 Task: Set the default behavior for pop-ups and redirects content to "Don't allow sites to send pop-ups or use redirects".
Action: Mouse moved to (1102, 27)
Screenshot: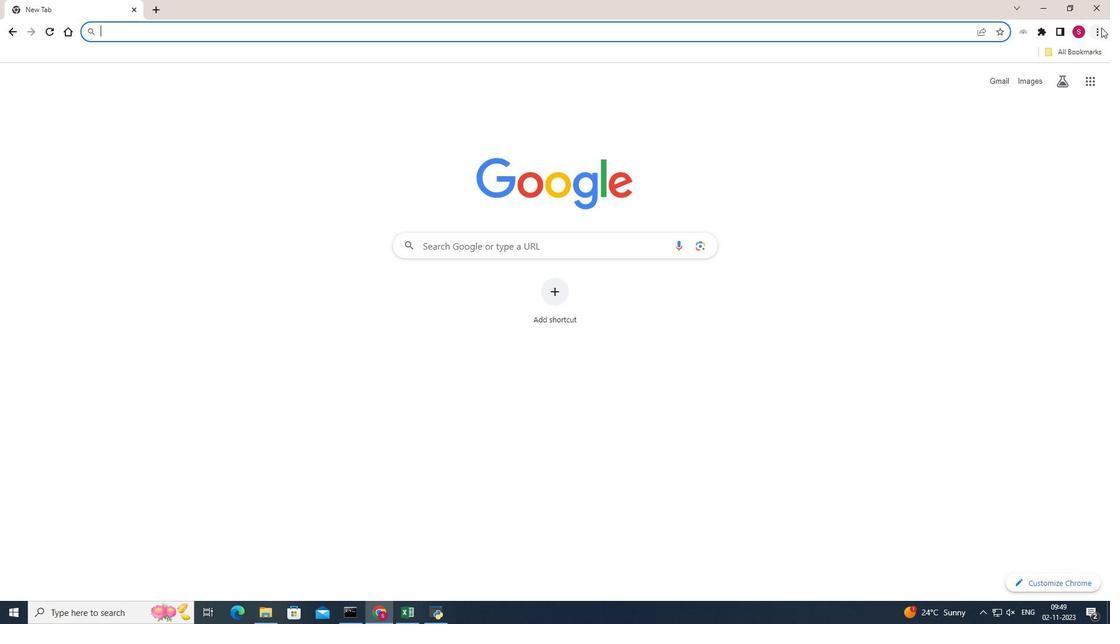
Action: Mouse pressed left at (1102, 27)
Screenshot: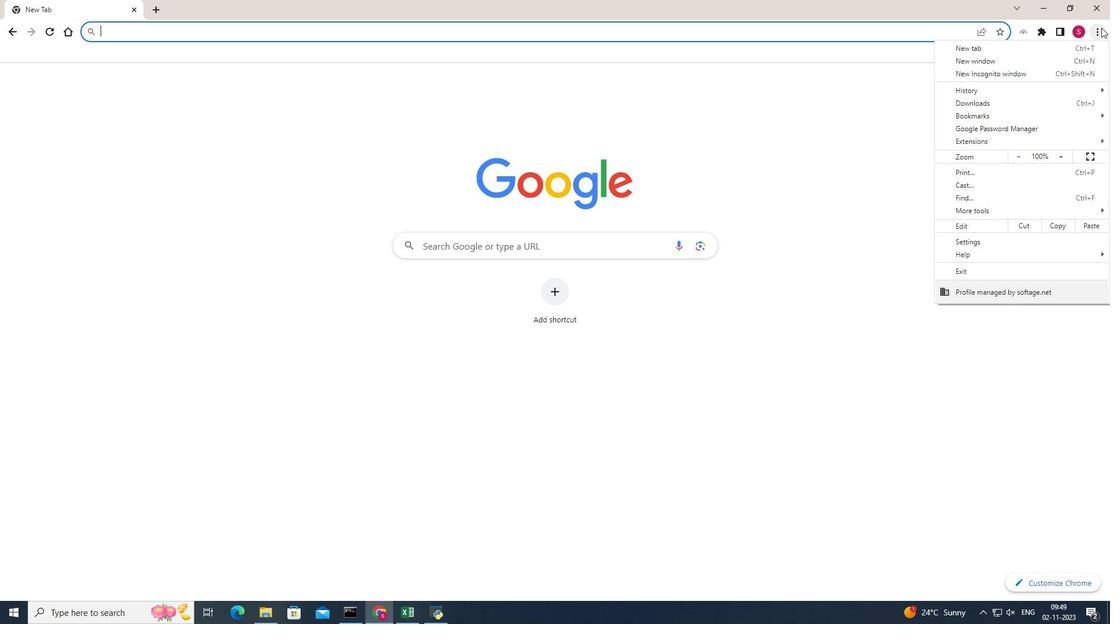 
Action: Mouse moved to (986, 236)
Screenshot: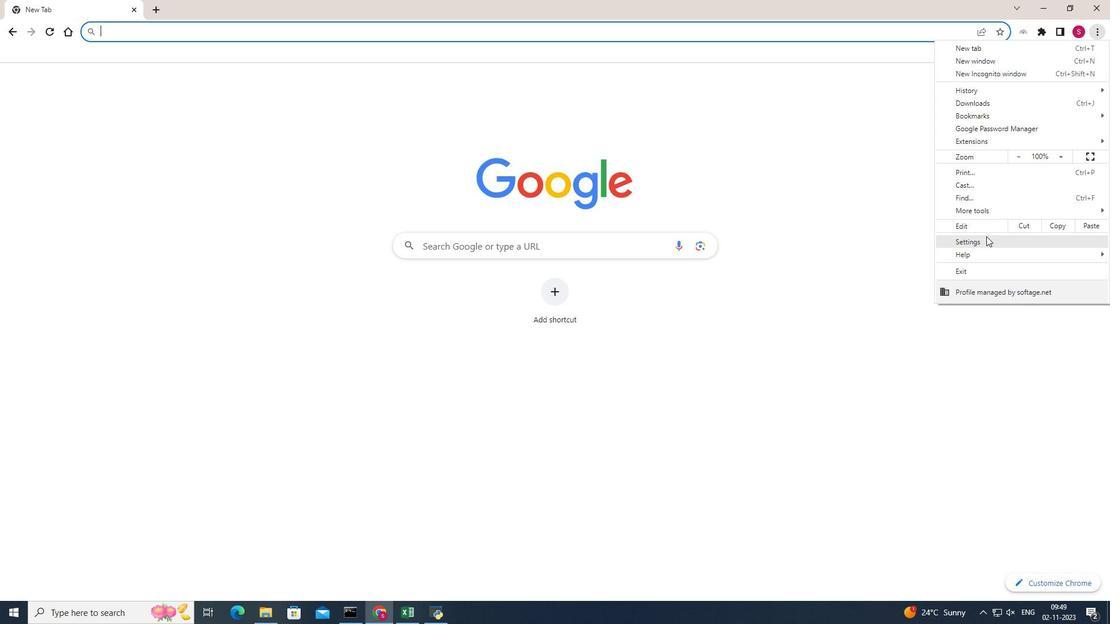 
Action: Mouse pressed left at (986, 236)
Screenshot: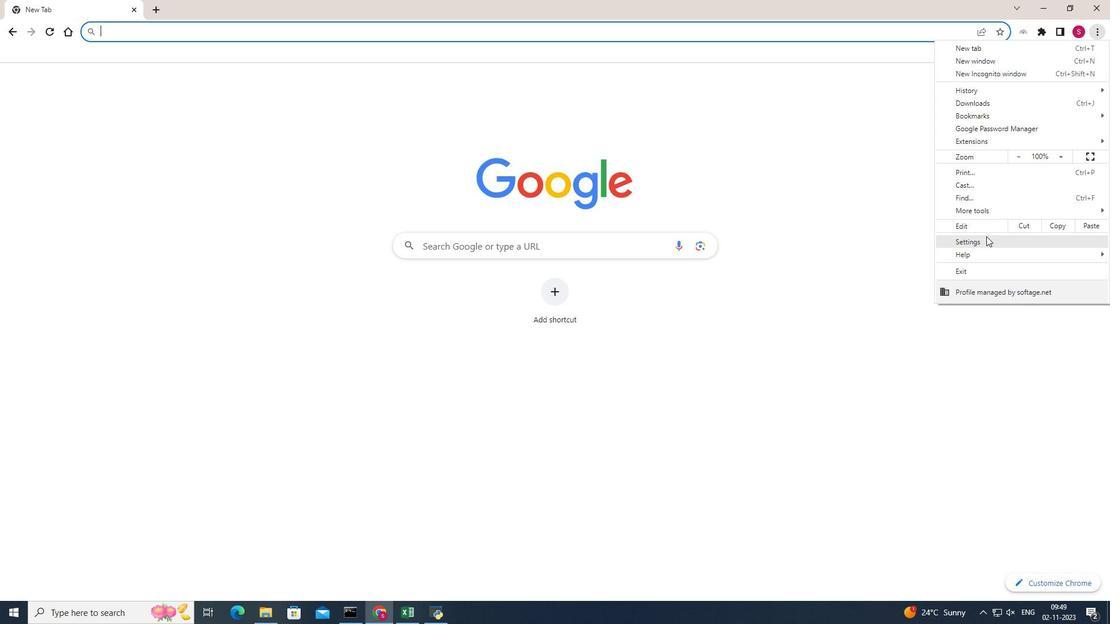 
Action: Mouse pressed left at (986, 236)
Screenshot: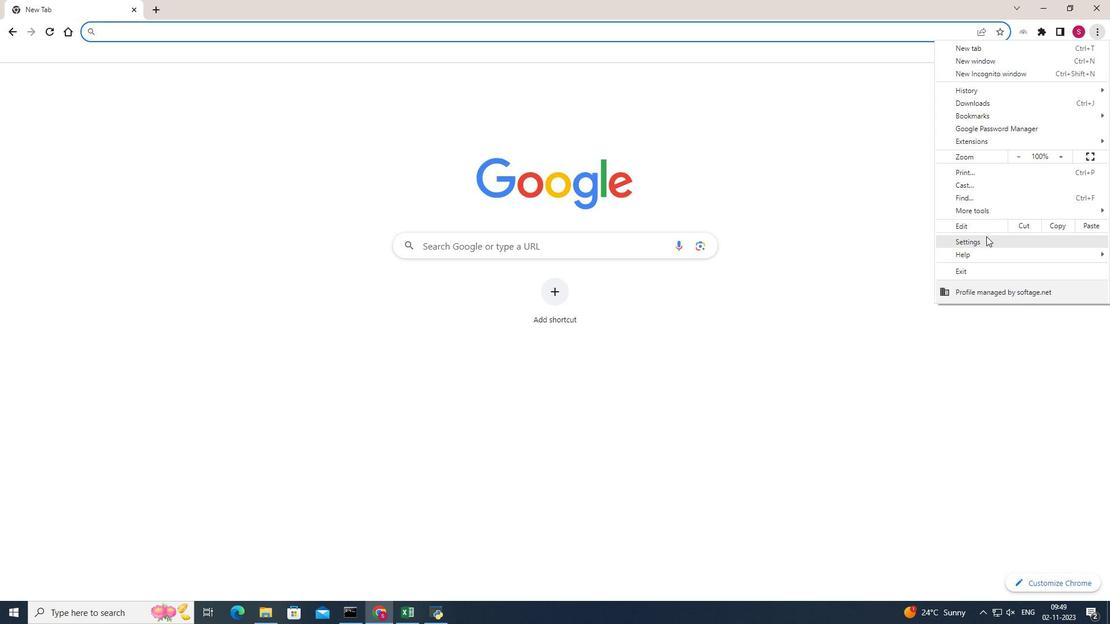 
Action: Mouse moved to (104, 145)
Screenshot: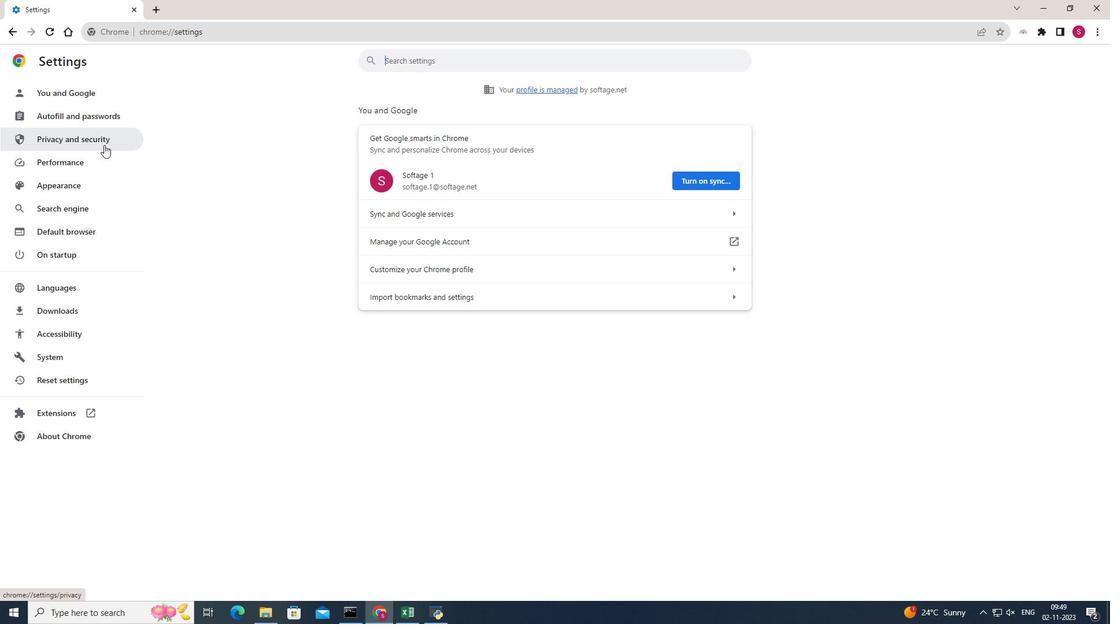 
Action: Mouse pressed left at (104, 145)
Screenshot: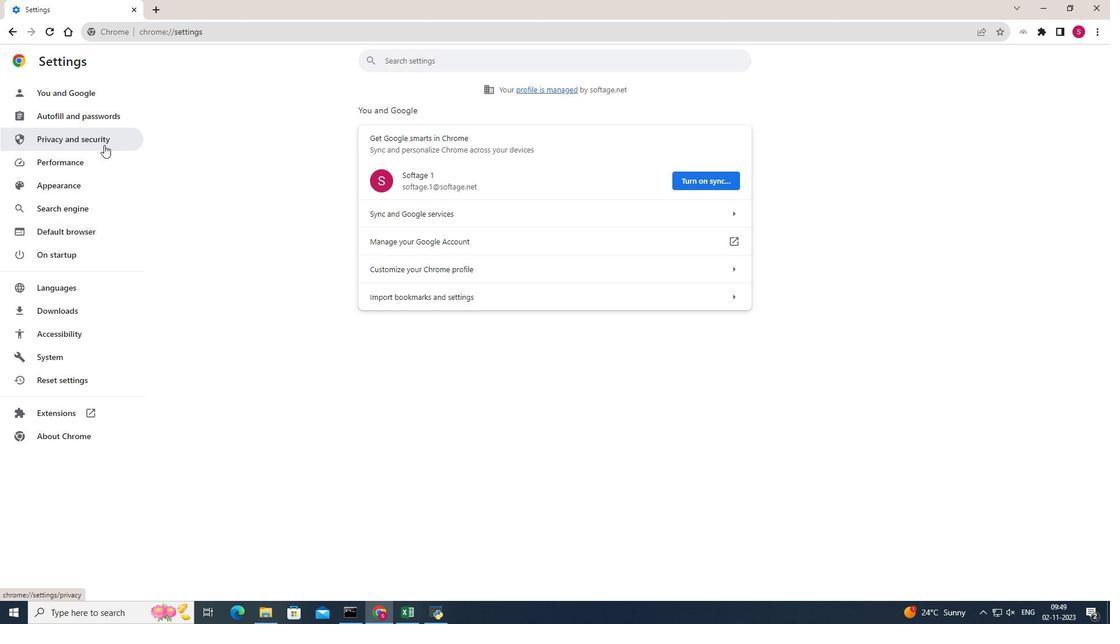 
Action: Mouse moved to (600, 369)
Screenshot: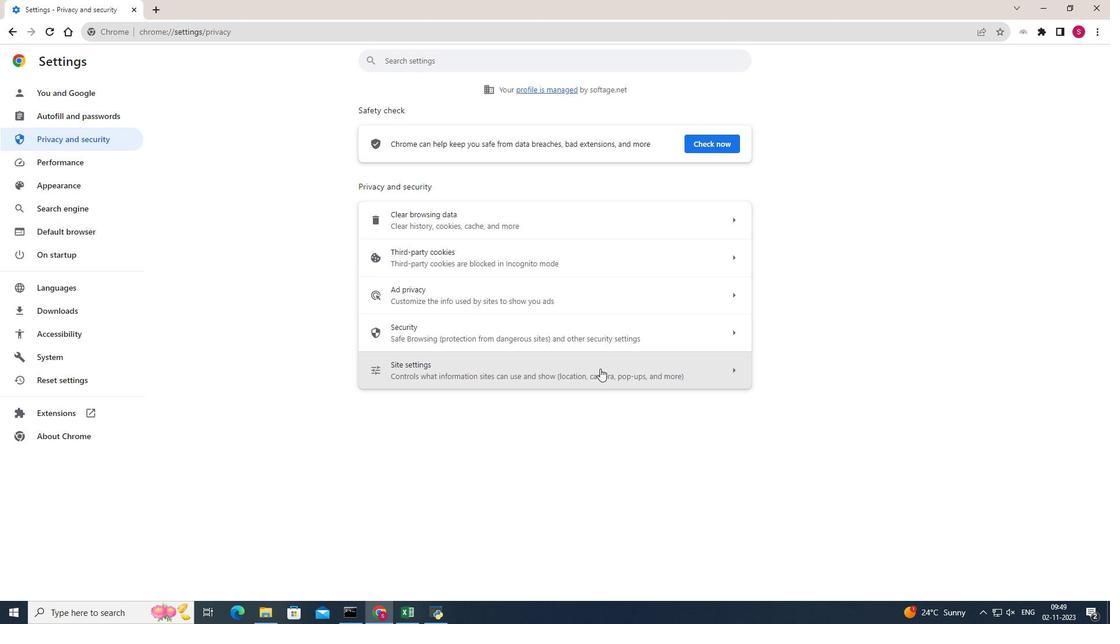 
Action: Mouse pressed left at (600, 369)
Screenshot: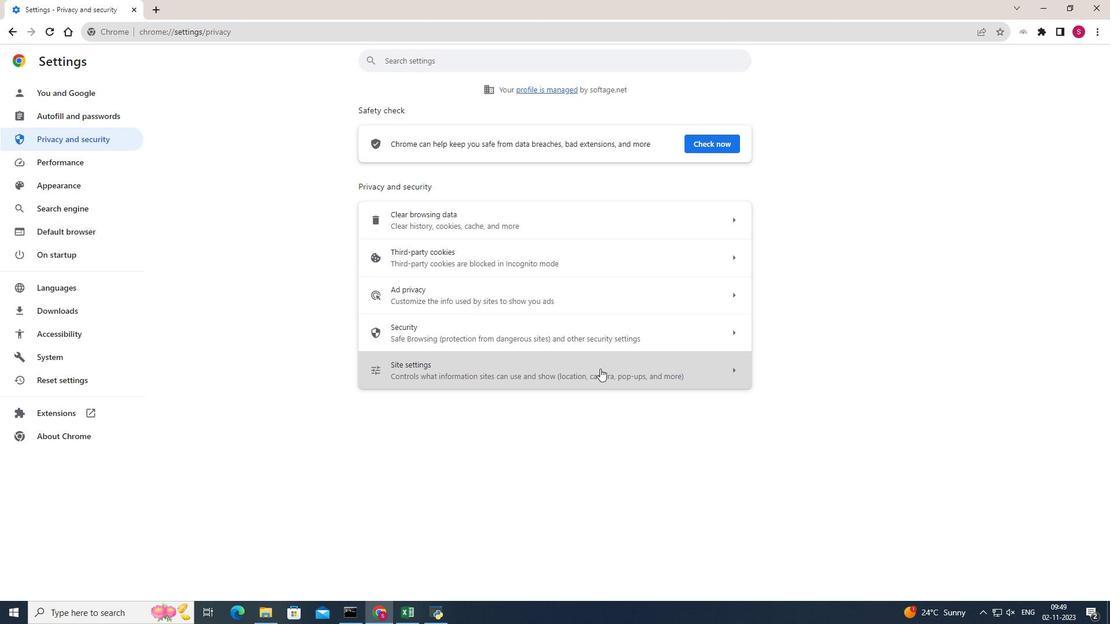 
Action: Mouse scrolled (600, 368) with delta (0, 0)
Screenshot: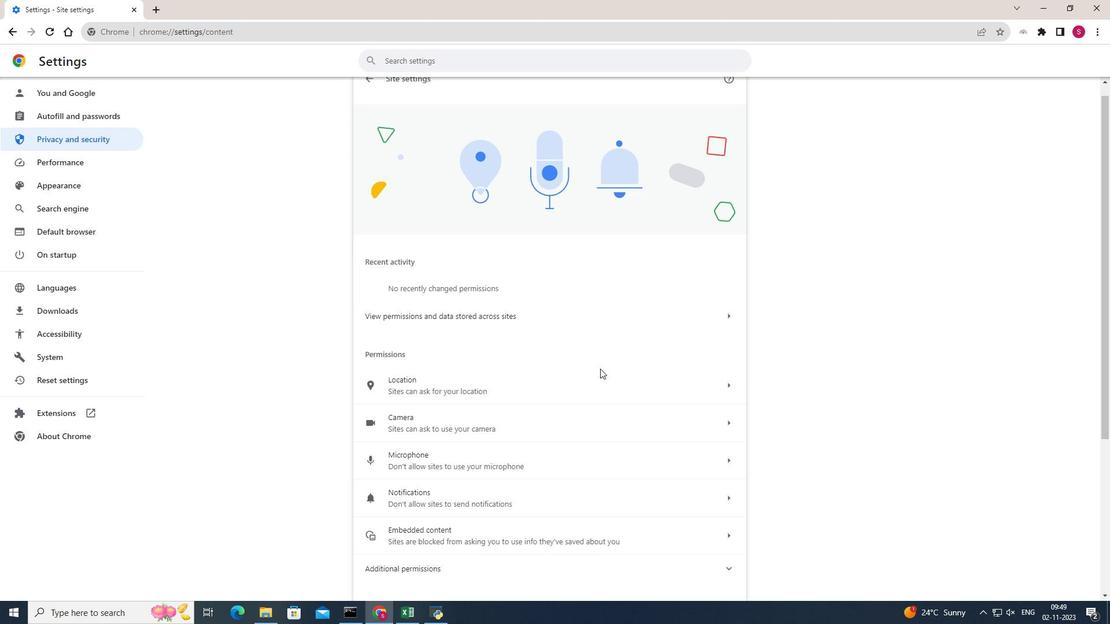 
Action: Mouse scrolled (600, 368) with delta (0, 0)
Screenshot: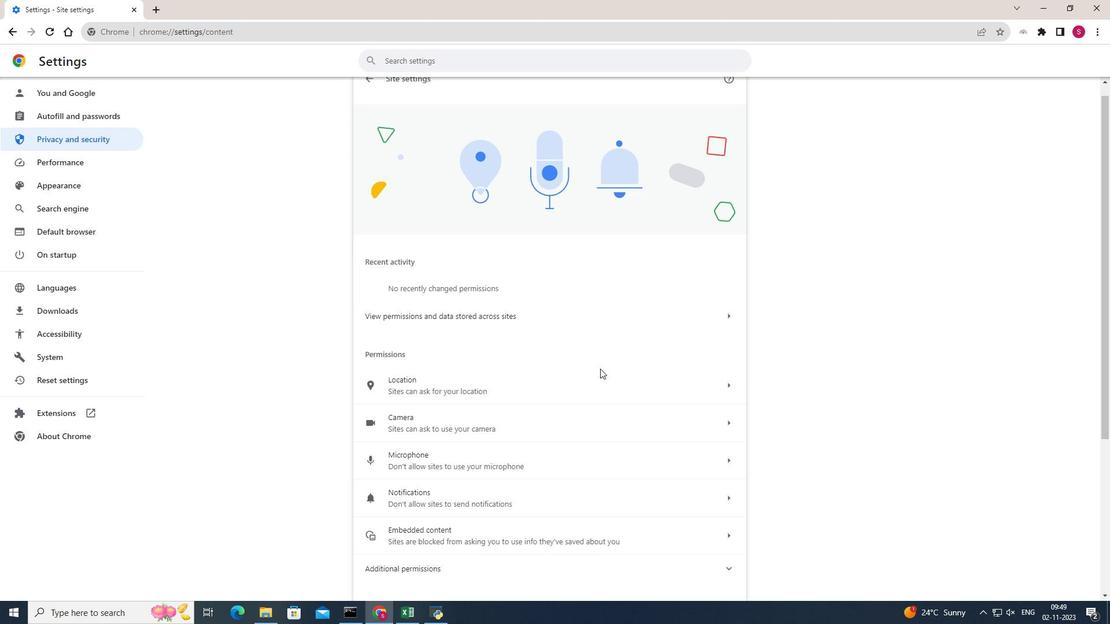 
Action: Mouse scrolled (600, 368) with delta (0, 0)
Screenshot: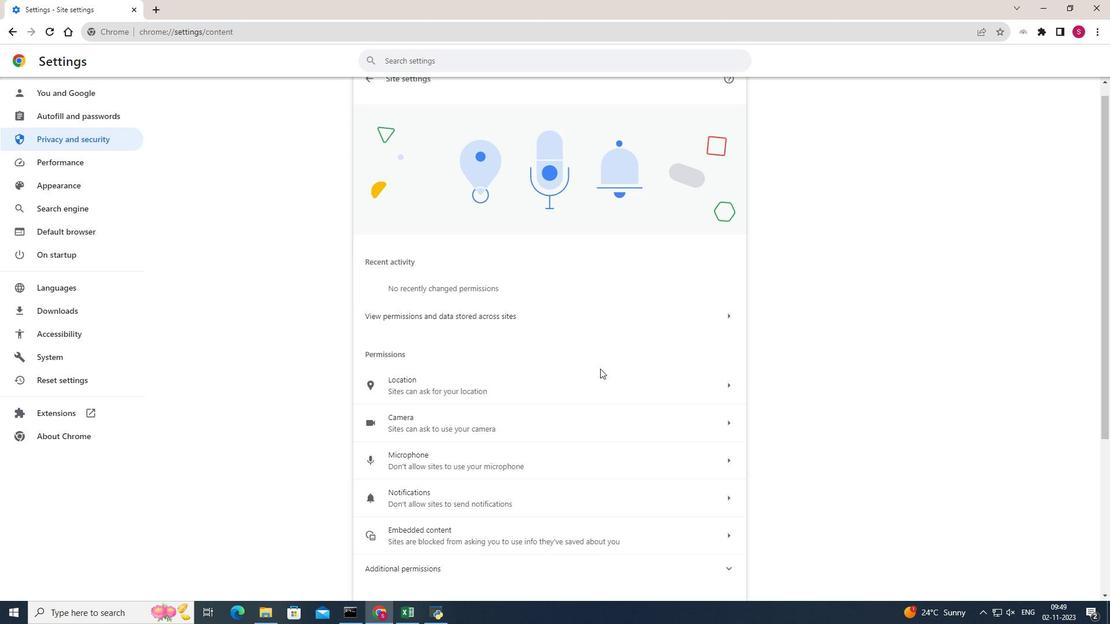 
Action: Mouse scrolled (600, 368) with delta (0, 0)
Screenshot: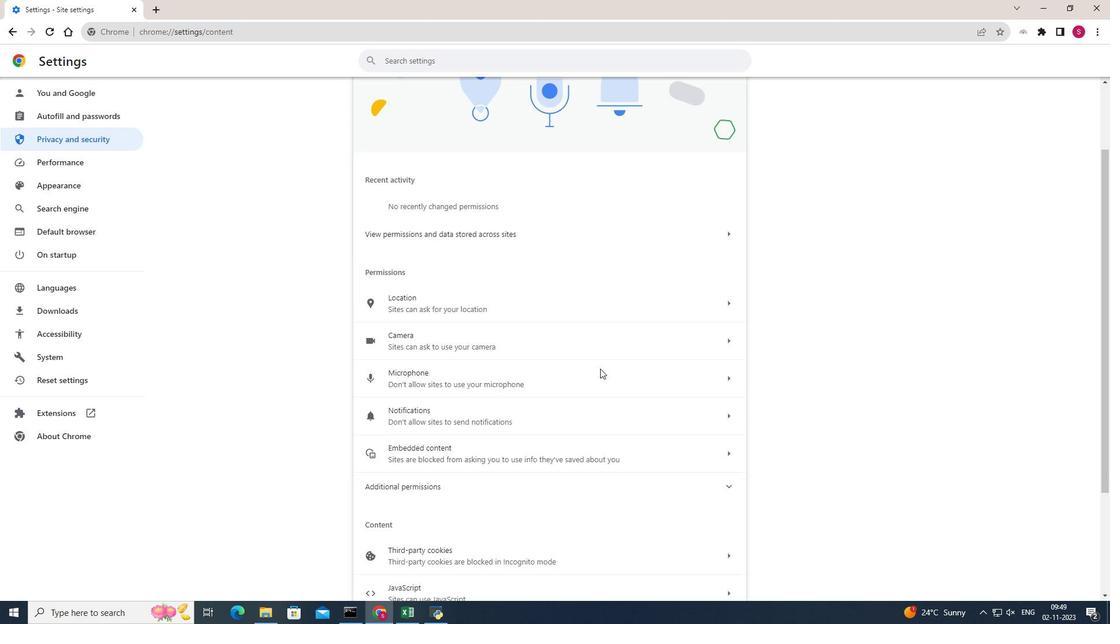 
Action: Mouse scrolled (600, 368) with delta (0, 0)
Screenshot: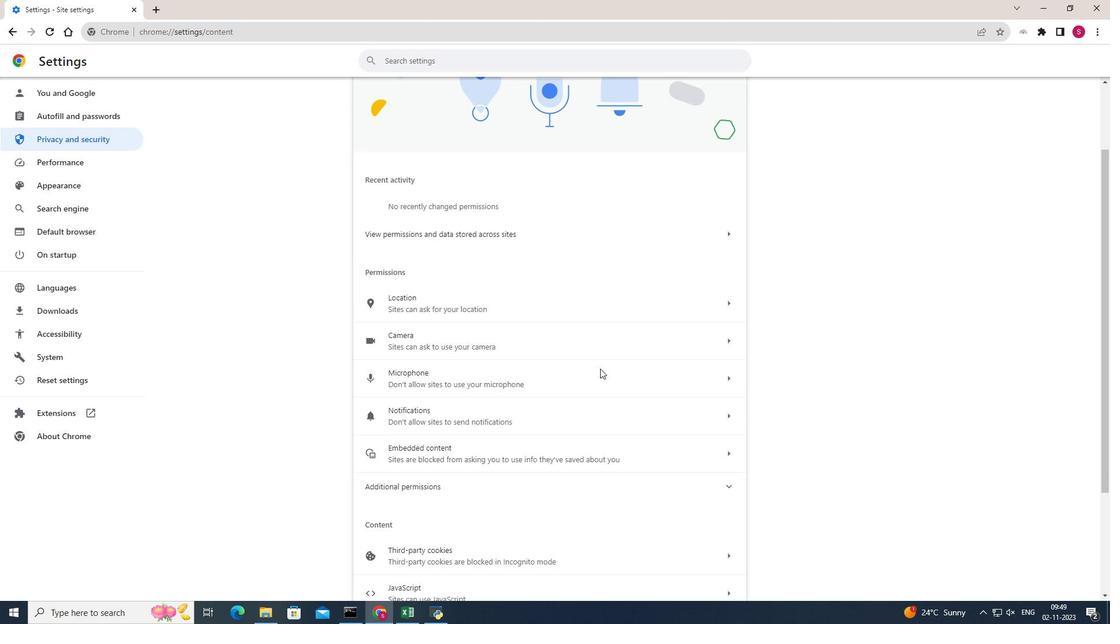 
Action: Mouse scrolled (600, 368) with delta (0, 0)
Screenshot: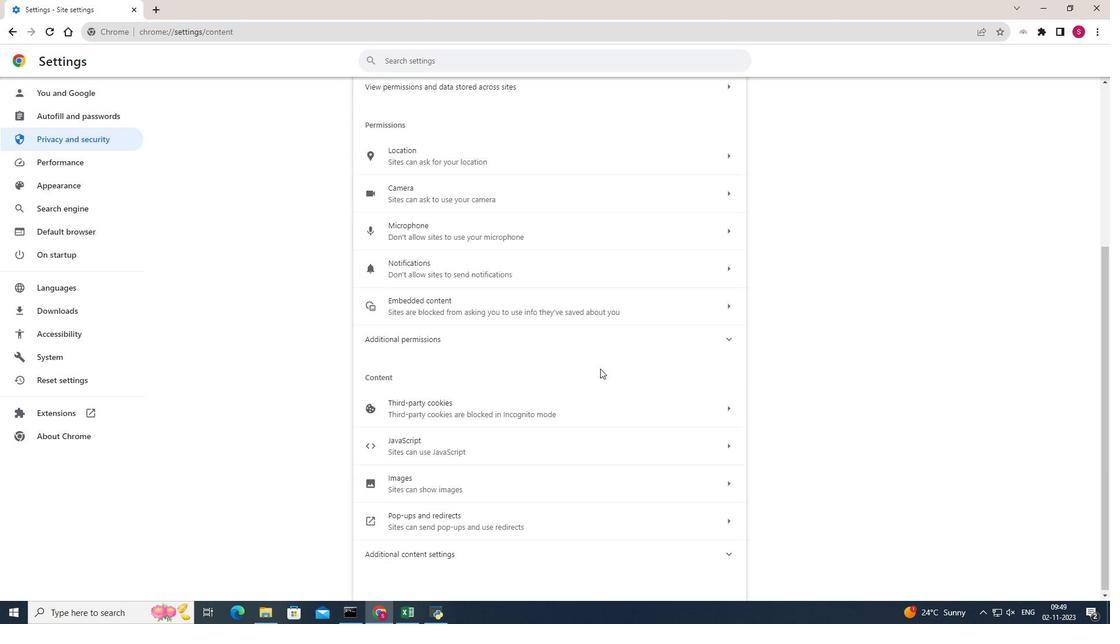 
Action: Mouse moved to (567, 514)
Screenshot: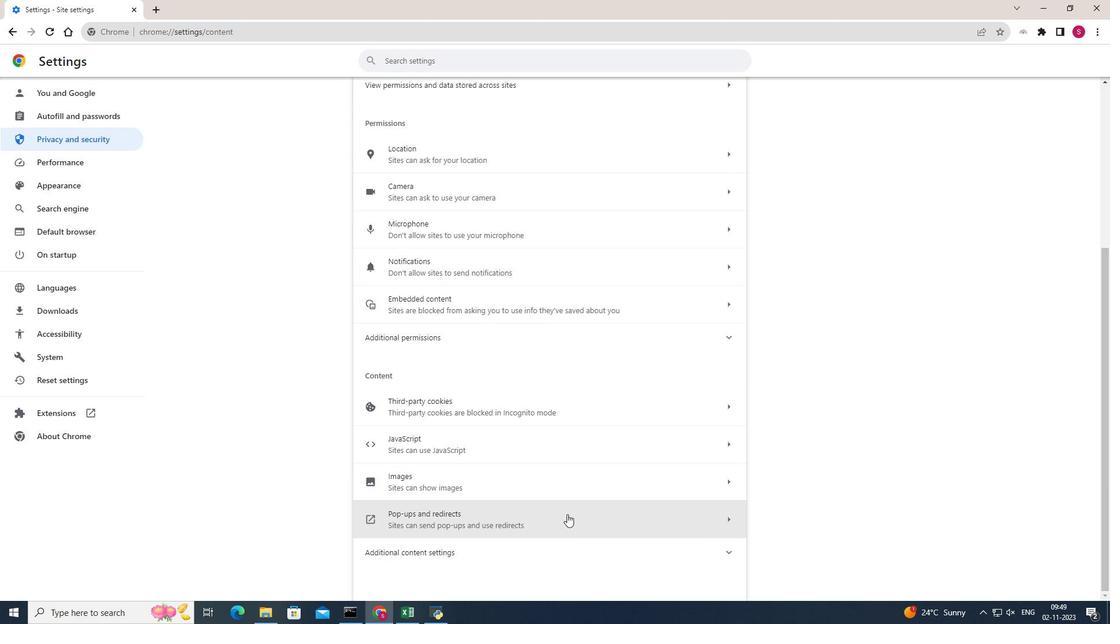 
Action: Mouse pressed left at (567, 514)
Screenshot: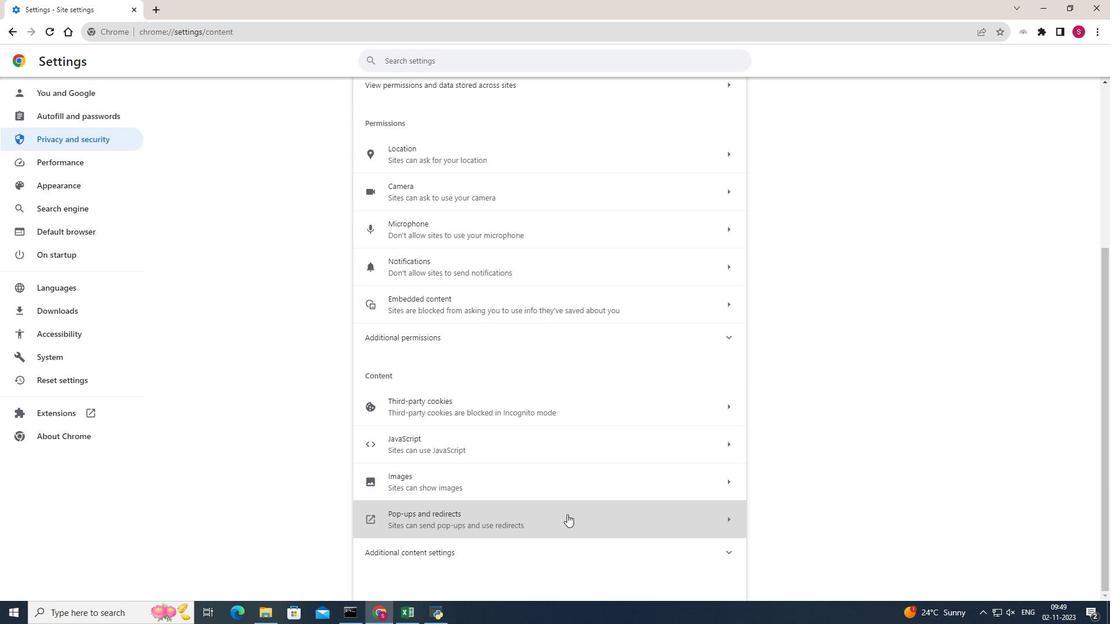 
Action: Mouse pressed left at (567, 514)
Screenshot: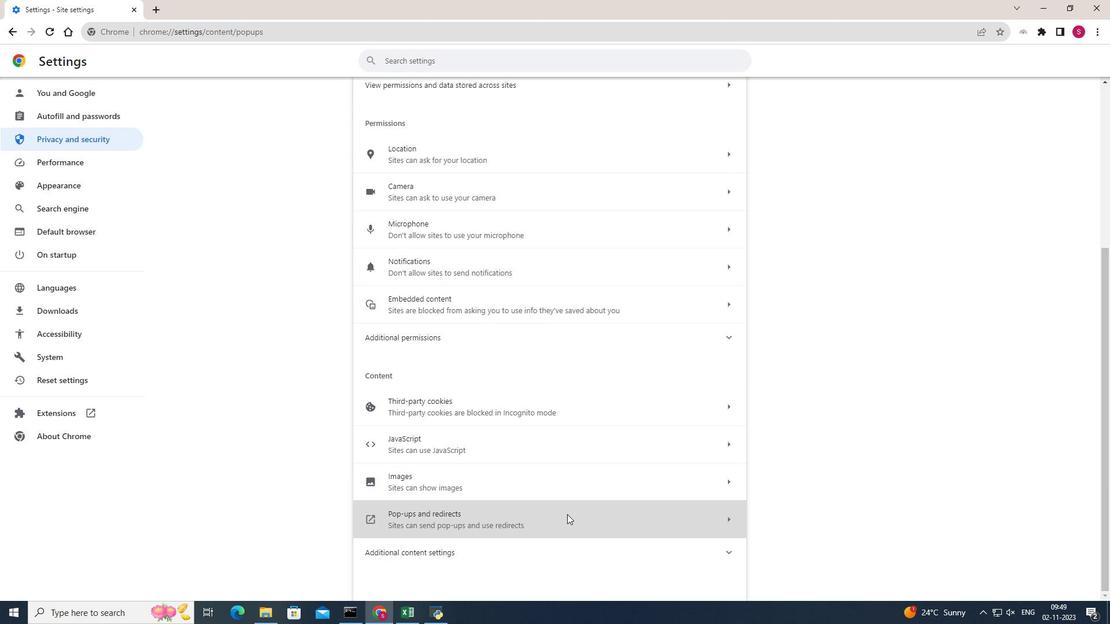 
Action: Mouse moved to (369, 230)
Screenshot: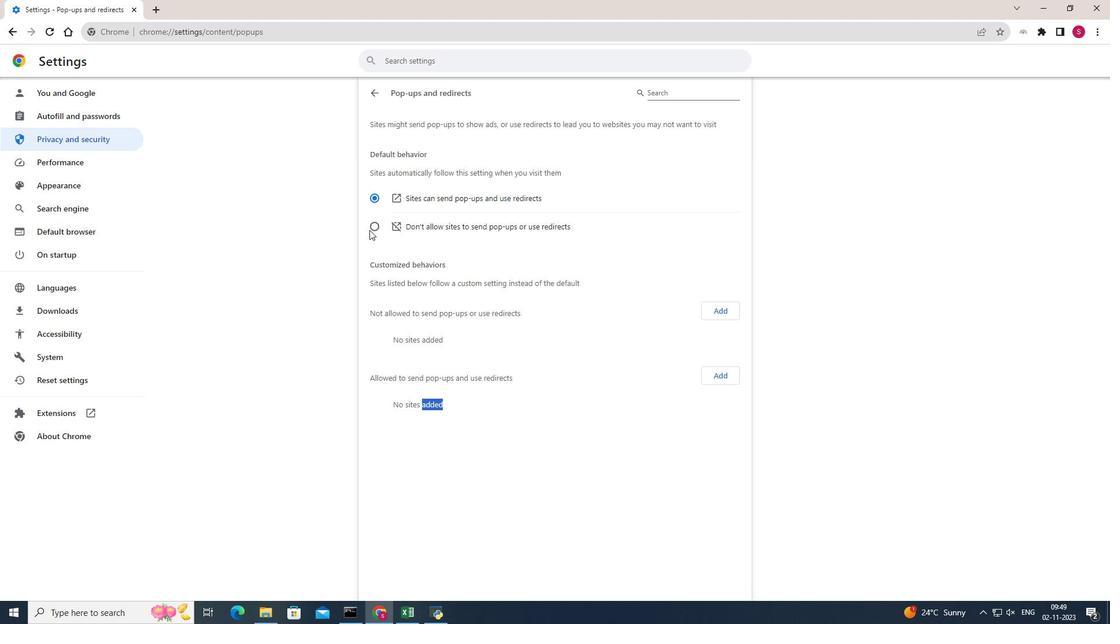 
Action: Mouse pressed left at (369, 230)
Screenshot: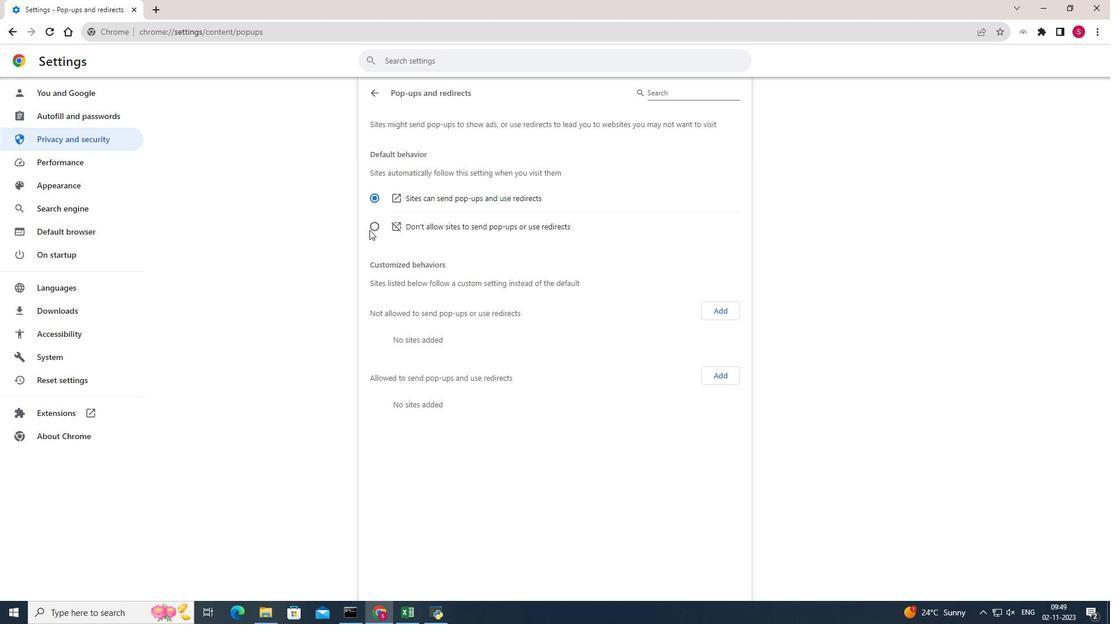
Action: Mouse moved to (373, 226)
Screenshot: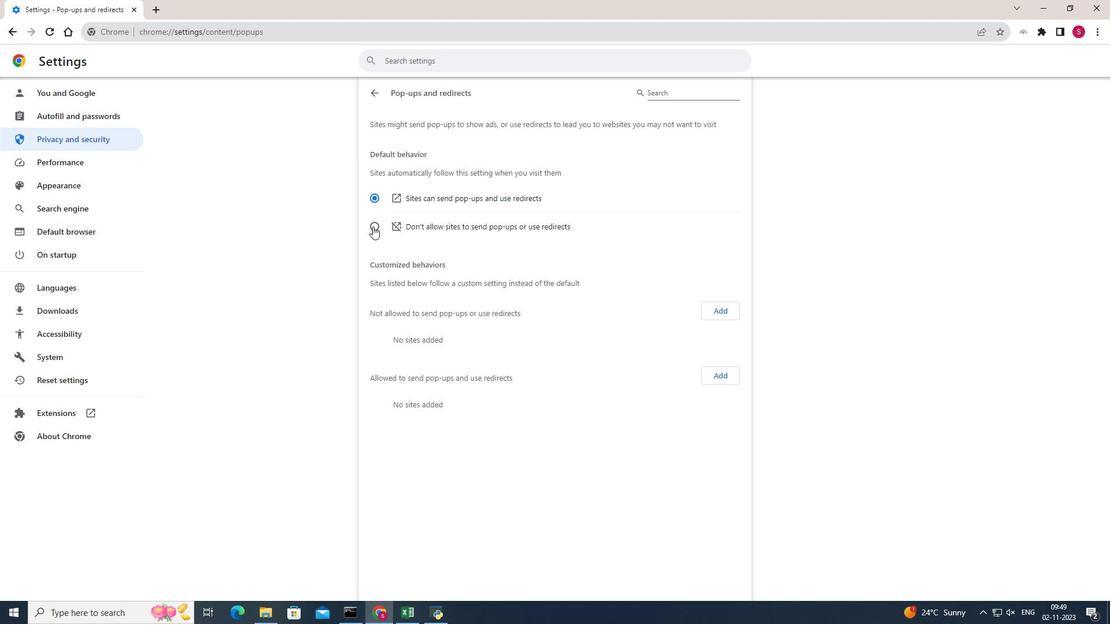 
Action: Mouse pressed left at (373, 226)
Screenshot: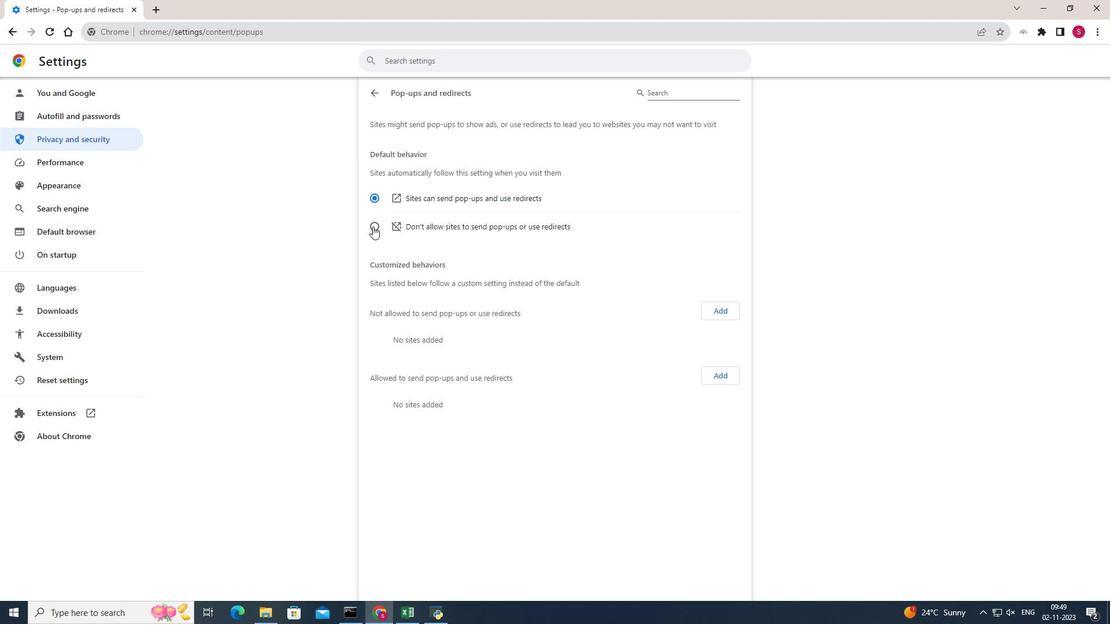 
Action: Mouse moved to (771, 284)
Screenshot: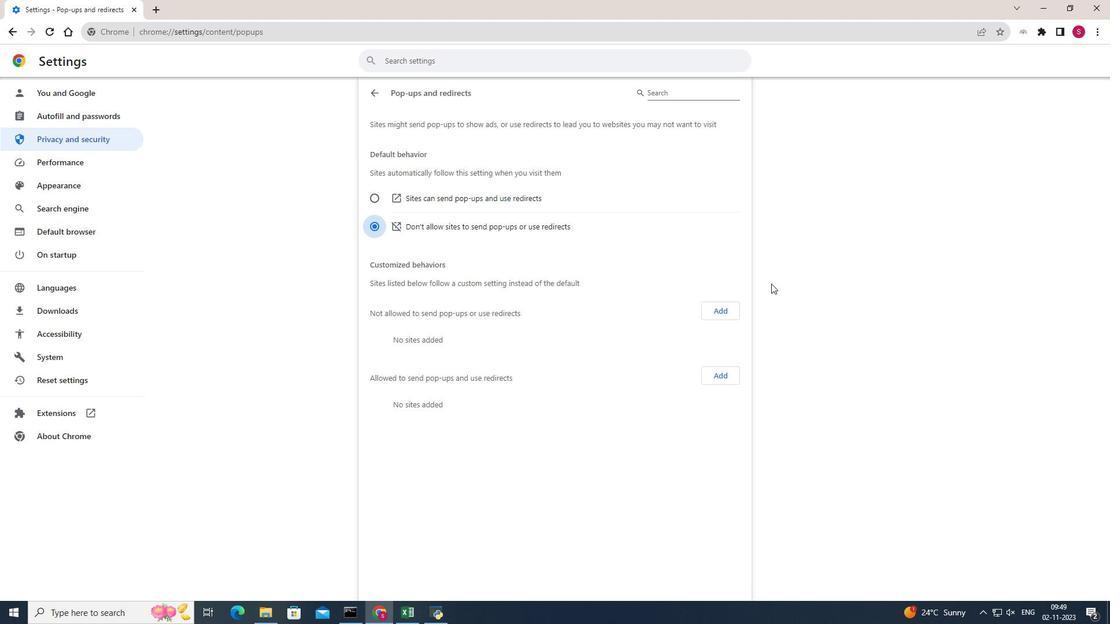 
